 Task: Display the moderation dashboard of "Digital Experience".
Action: Mouse moved to (1010, 70)
Screenshot: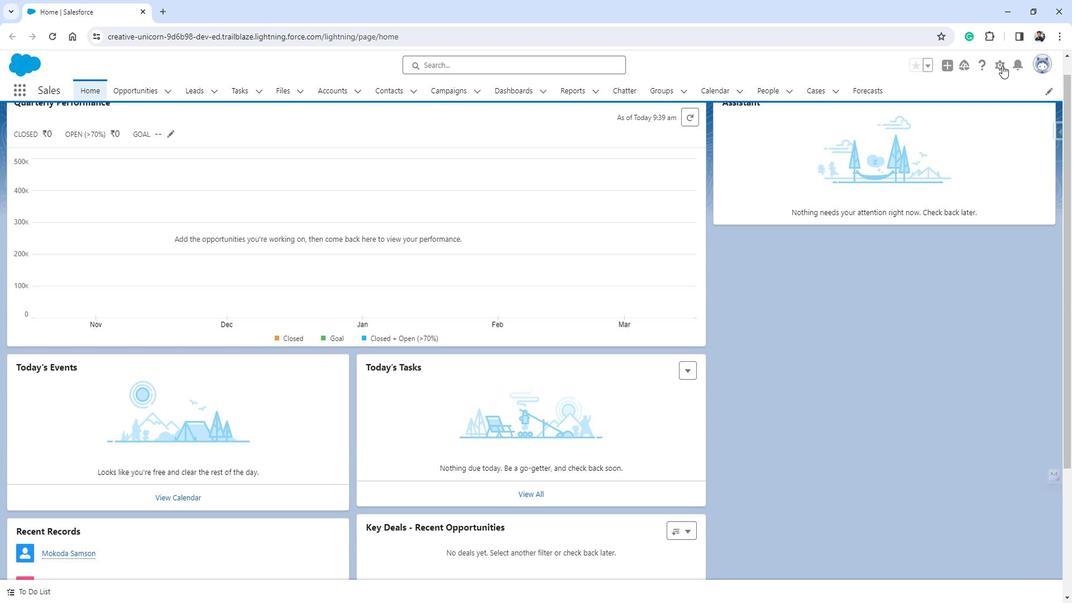 
Action: Mouse pressed left at (1010, 70)
Screenshot: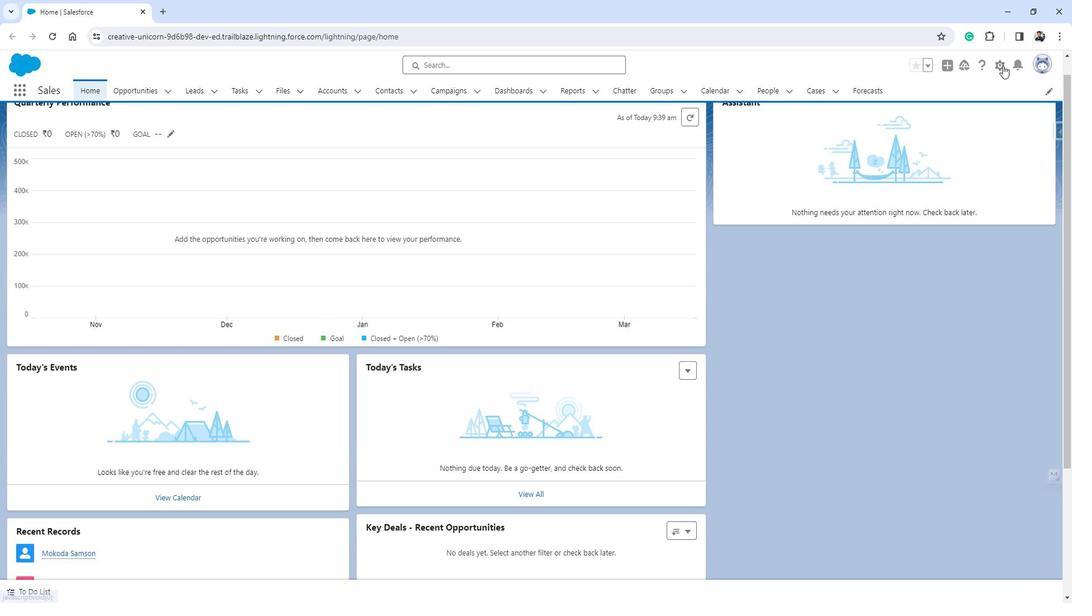 
Action: Mouse moved to (969, 102)
Screenshot: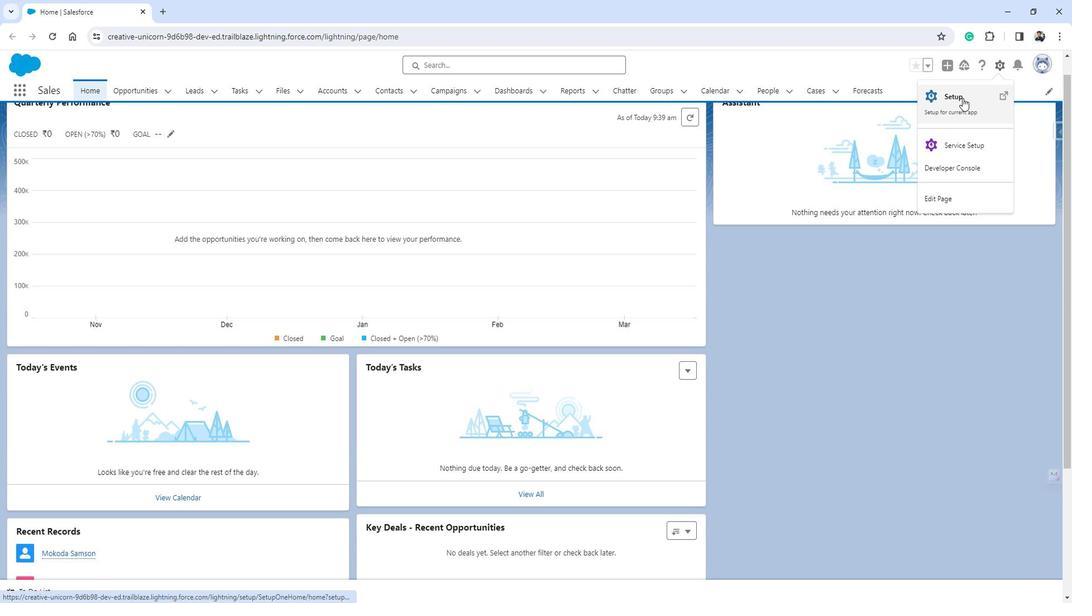 
Action: Mouse pressed left at (969, 102)
Screenshot: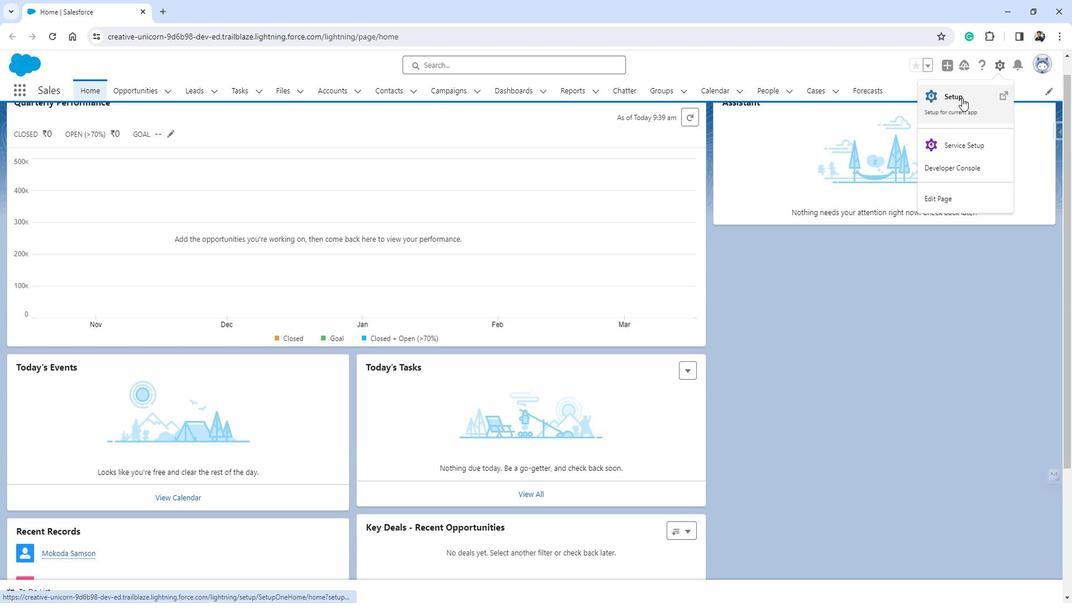 
Action: Mouse moved to (85, 349)
Screenshot: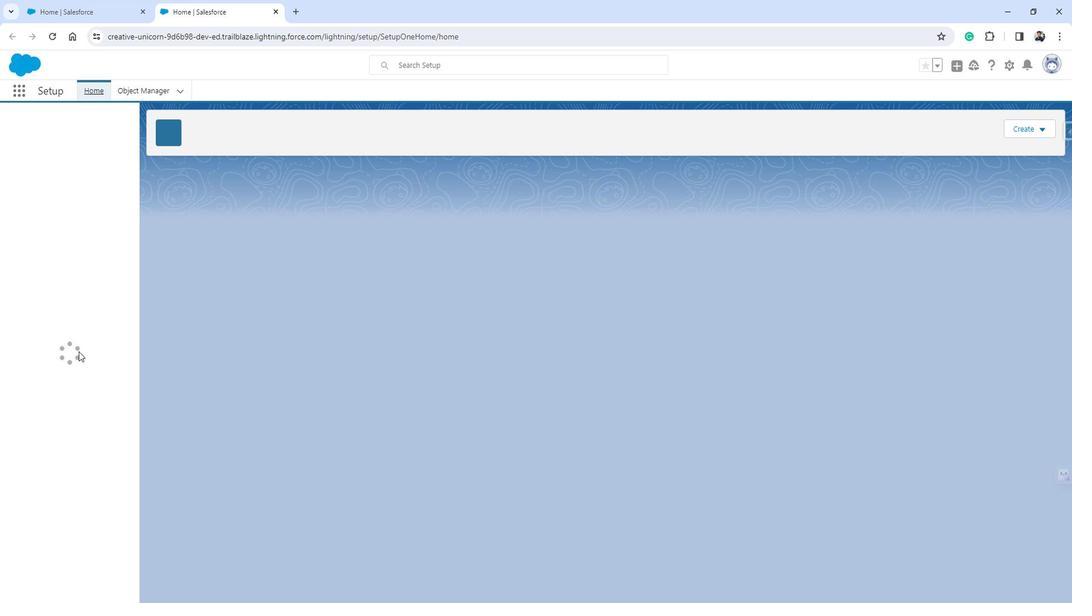 
Action: Mouse scrolled (85, 348) with delta (0, 0)
Screenshot: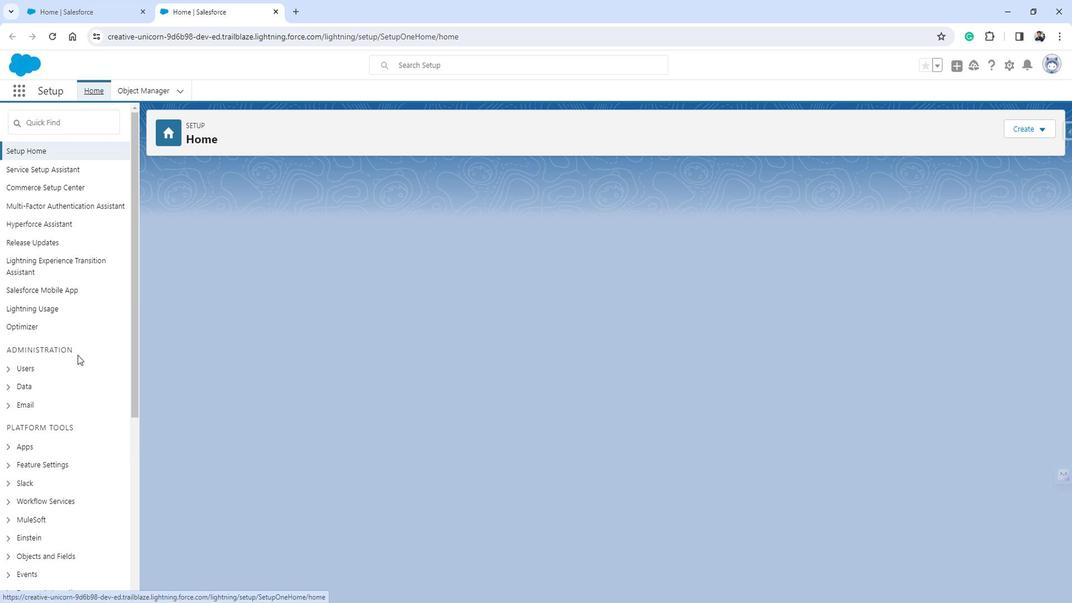 
Action: Mouse scrolled (85, 348) with delta (0, 0)
Screenshot: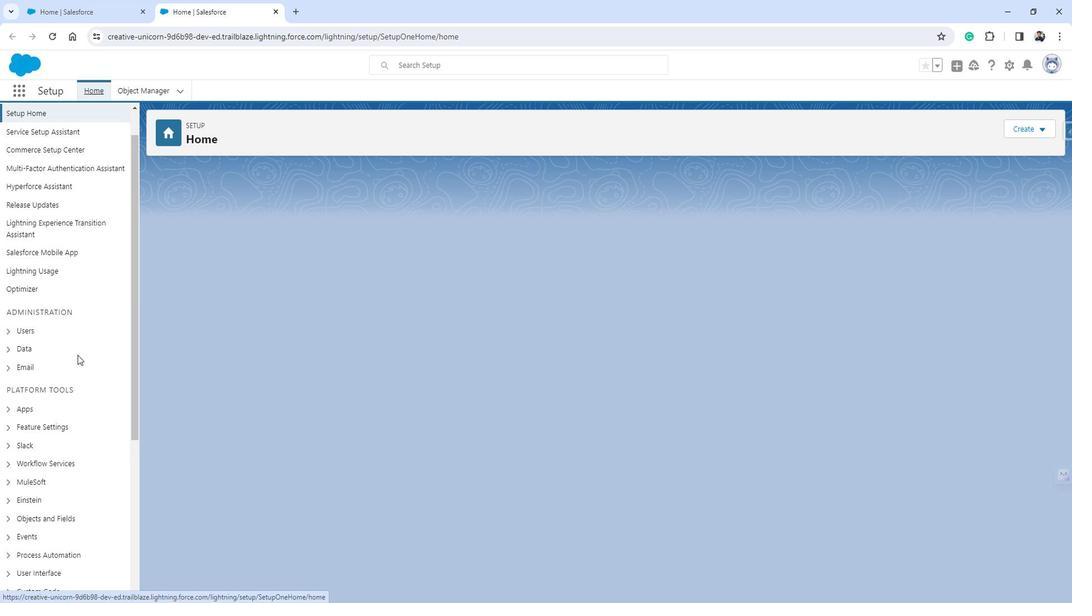 
Action: Mouse moved to (65, 340)
Screenshot: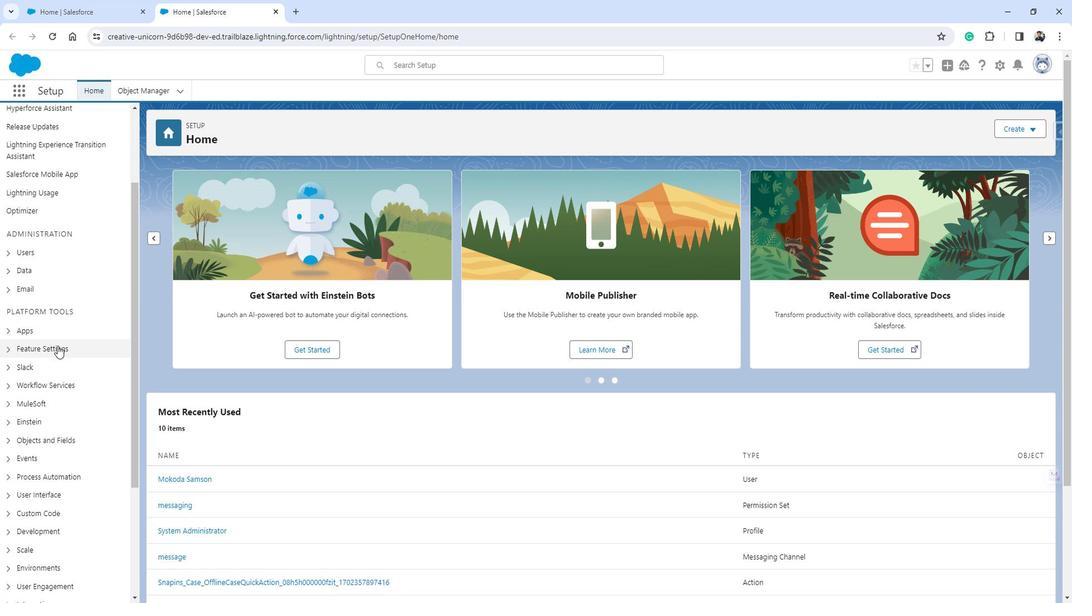 
Action: Mouse pressed left at (65, 340)
Screenshot: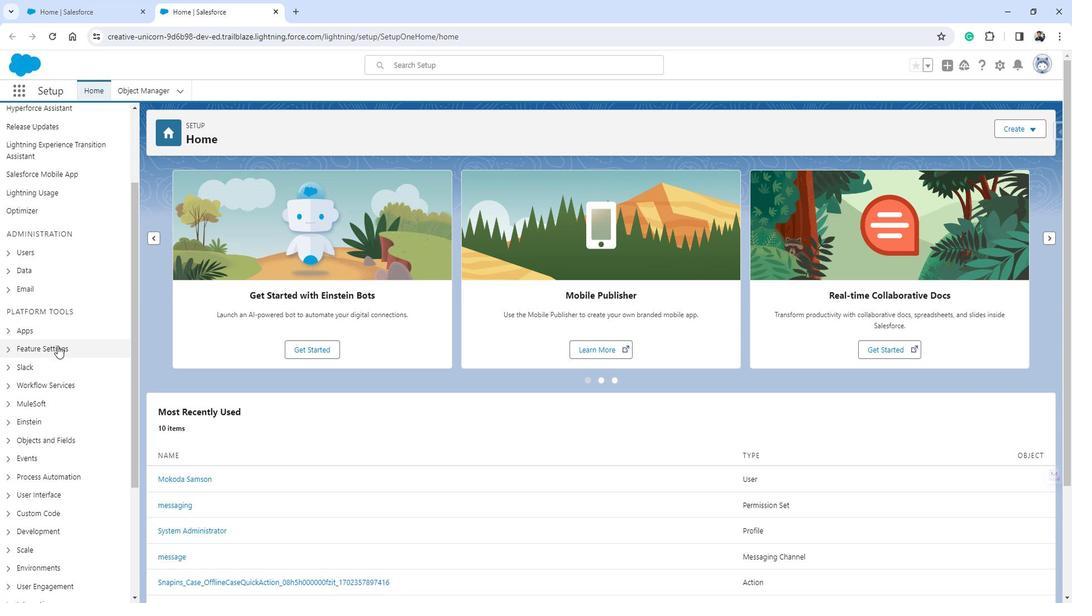 
Action: Mouse scrolled (65, 340) with delta (0, 0)
Screenshot: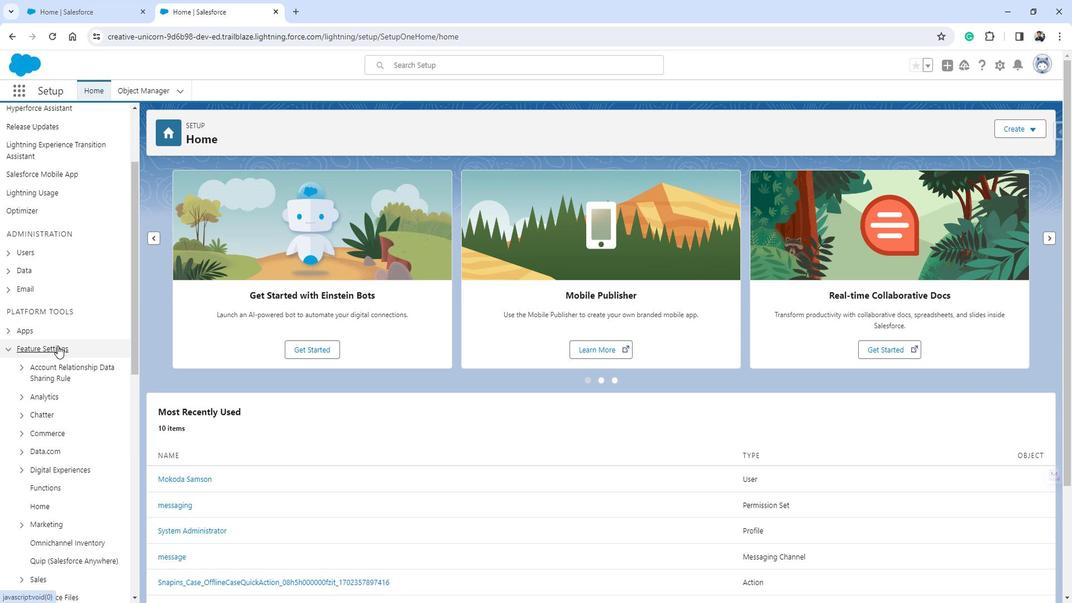 
Action: Mouse scrolled (65, 340) with delta (0, 0)
Screenshot: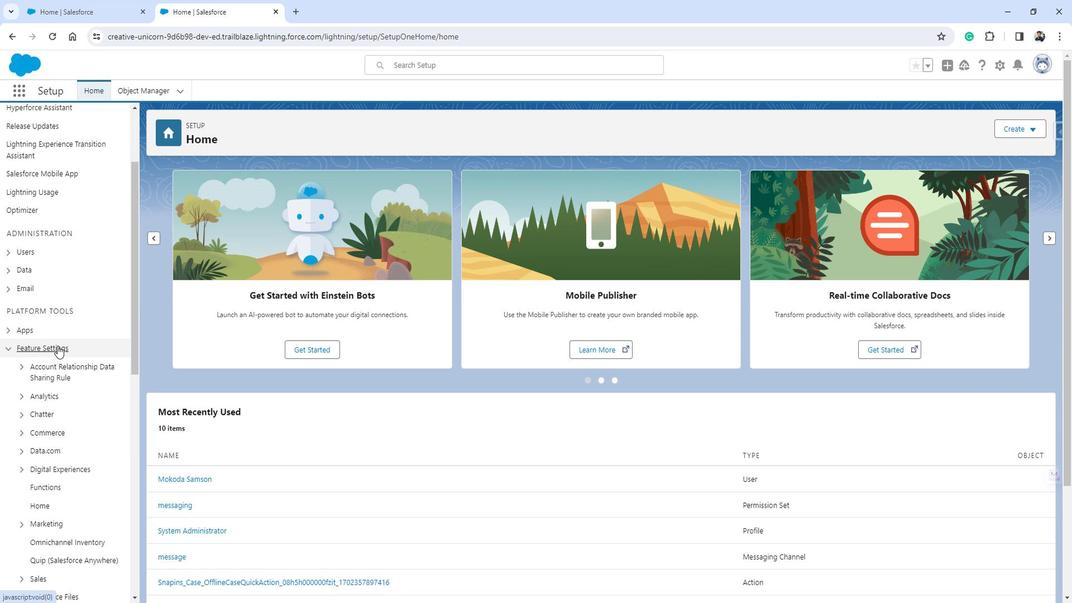 
Action: Mouse moved to (63, 344)
Screenshot: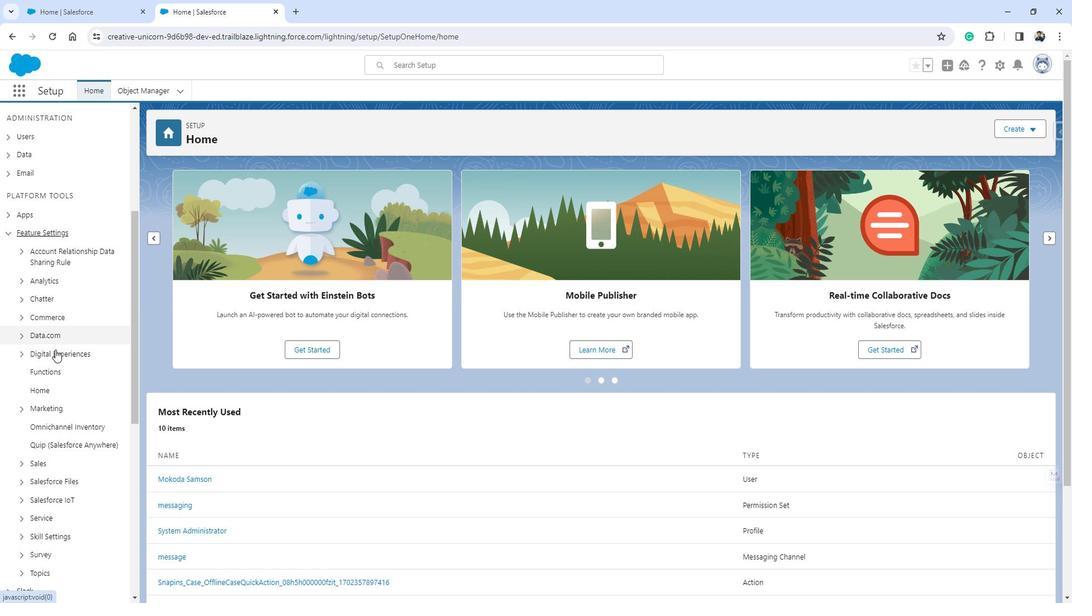 
Action: Mouse pressed left at (63, 344)
Screenshot: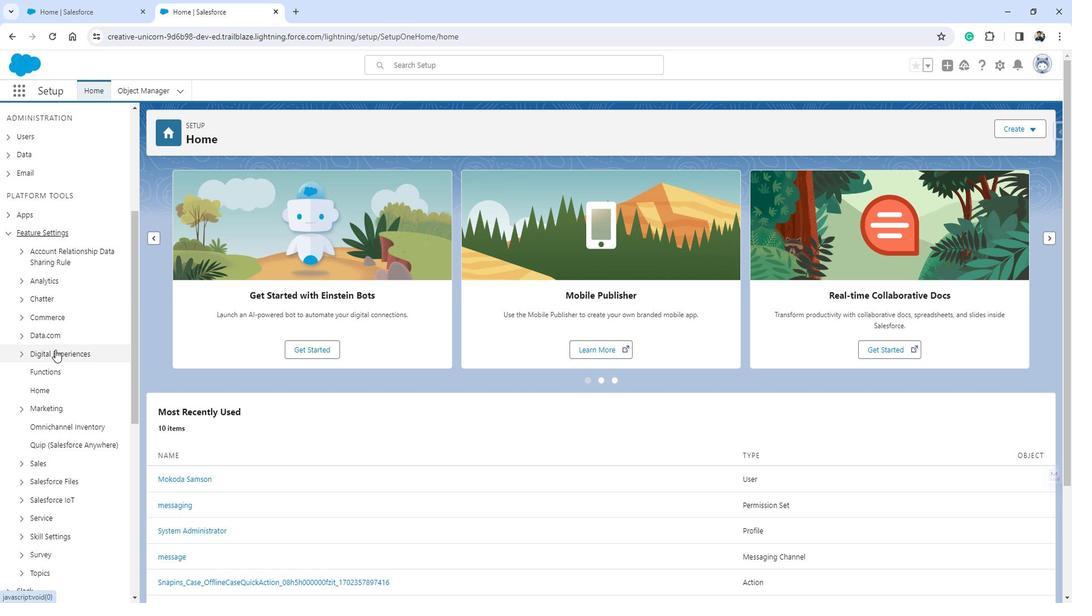 
Action: Mouse moved to (52, 362)
Screenshot: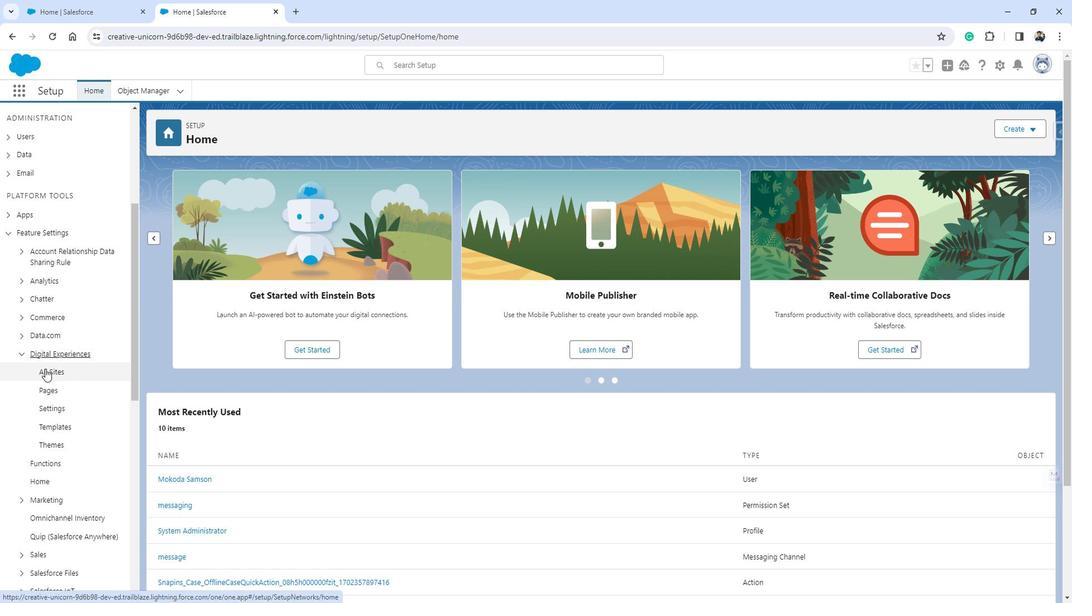 
Action: Mouse pressed left at (52, 362)
Screenshot: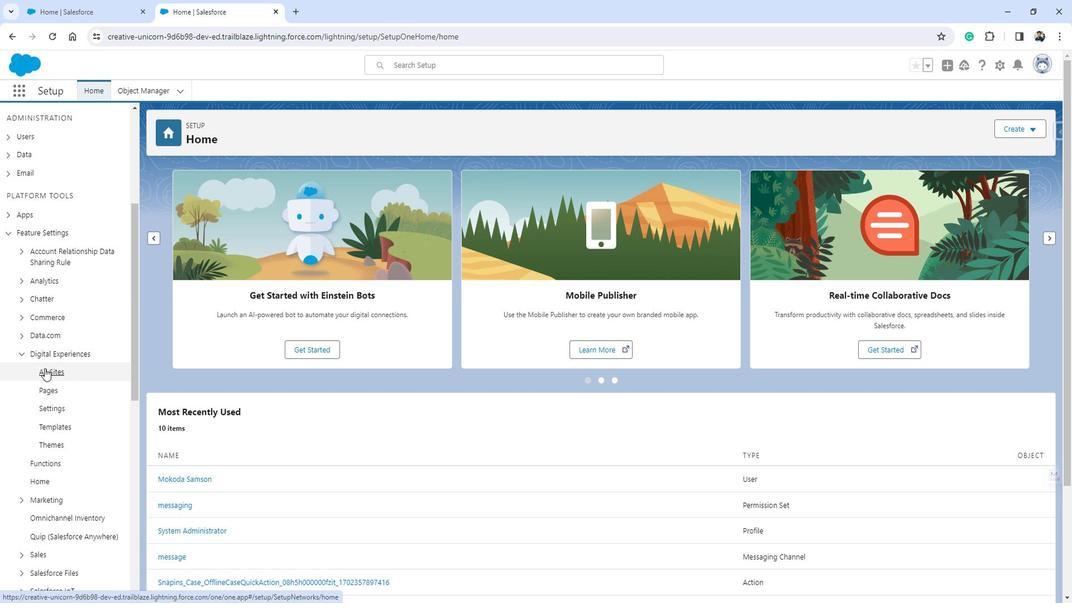 
Action: Mouse moved to (192, 340)
Screenshot: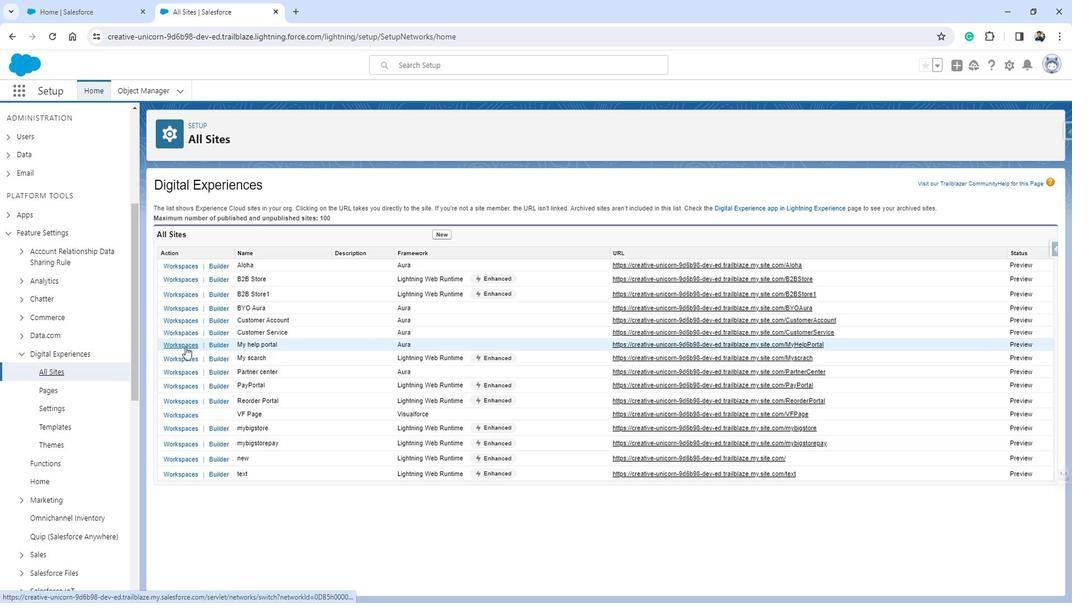 
Action: Mouse pressed left at (192, 340)
Screenshot: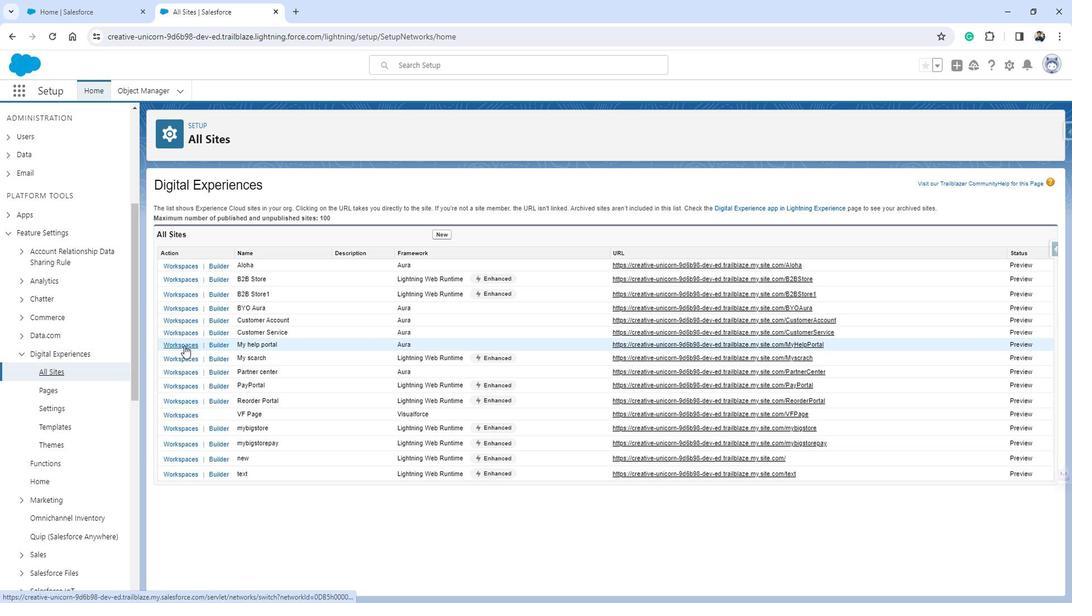 
Action: Mouse moved to (373, 352)
Screenshot: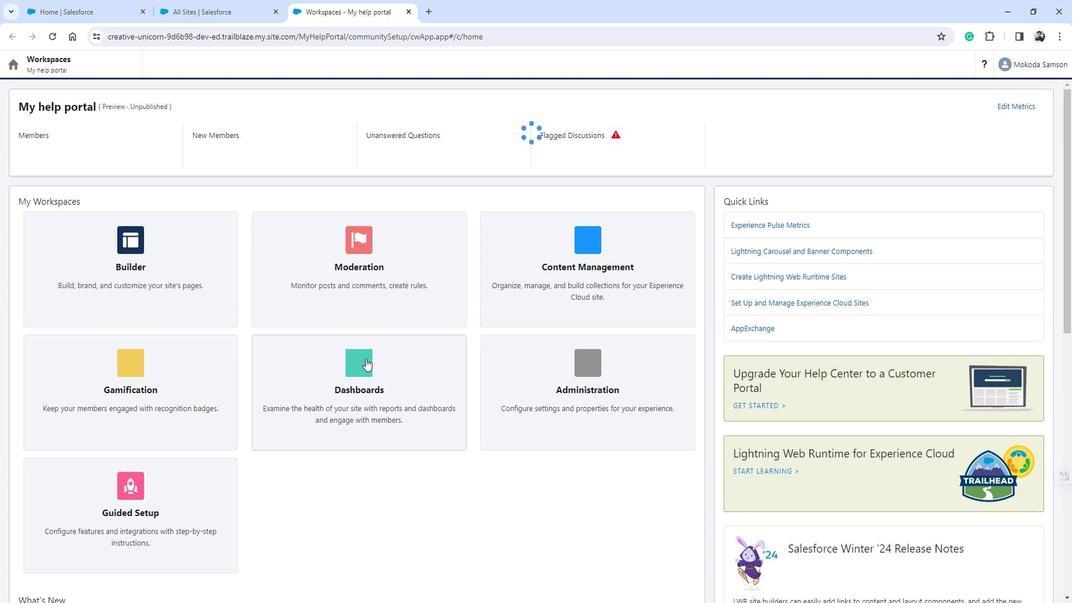 
Action: Mouse pressed left at (373, 352)
Screenshot: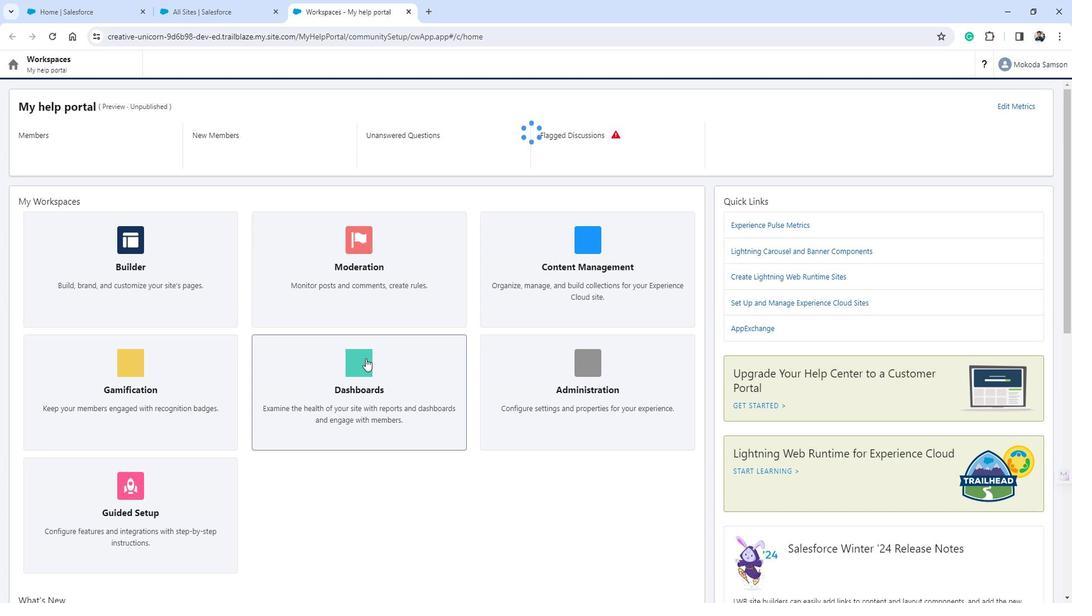 
Action: Mouse moved to (221, 72)
Screenshot: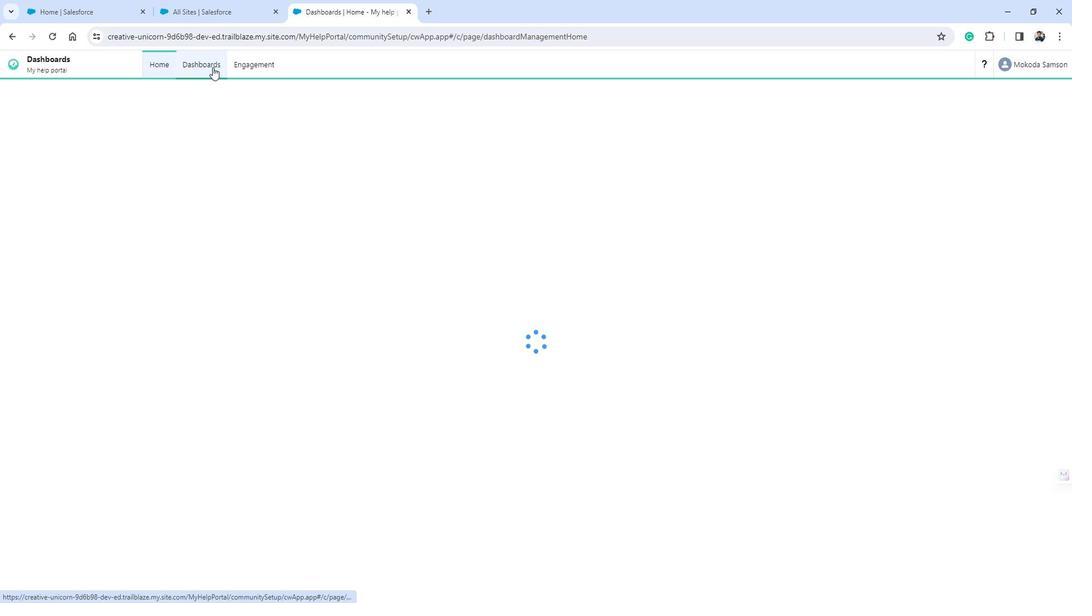 
Action: Mouse pressed left at (221, 72)
Screenshot: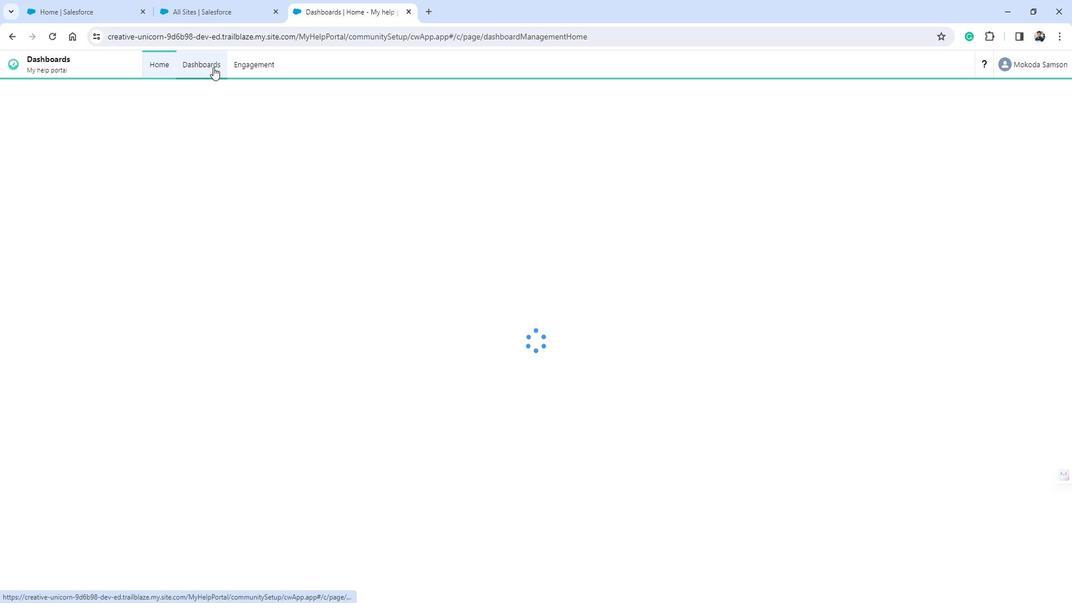 
Action: Mouse moved to (97, 222)
Screenshot: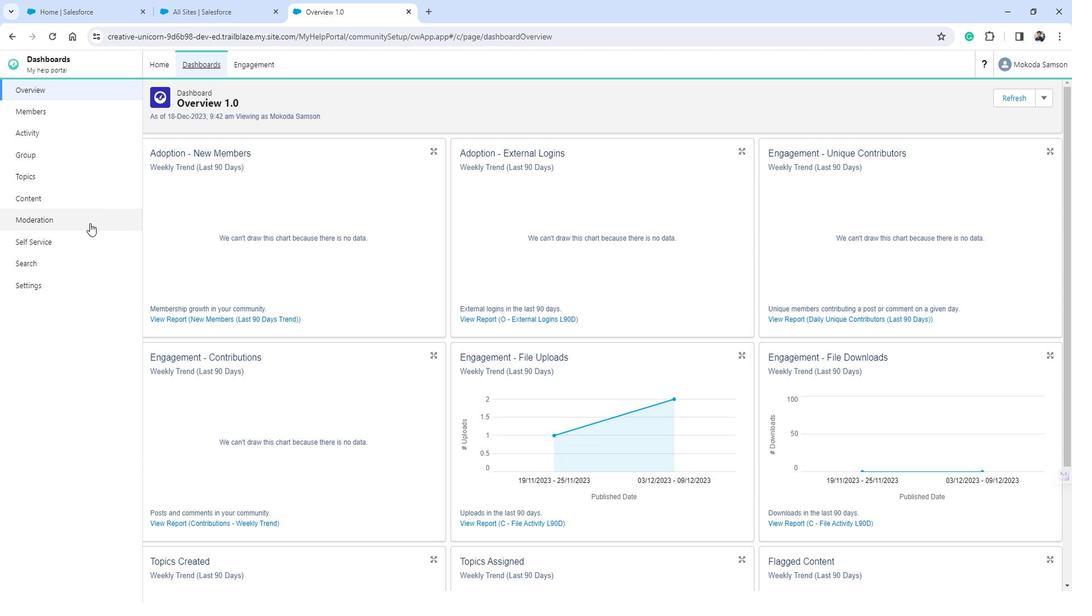 
Action: Mouse pressed left at (97, 222)
Screenshot: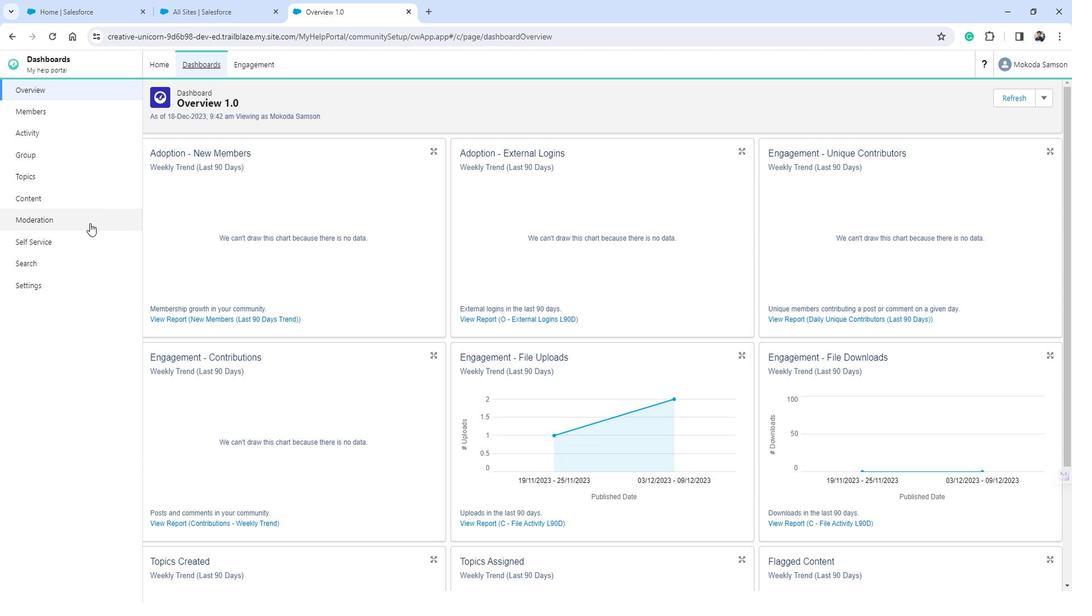 
Action: Mouse moved to (484, 236)
Screenshot: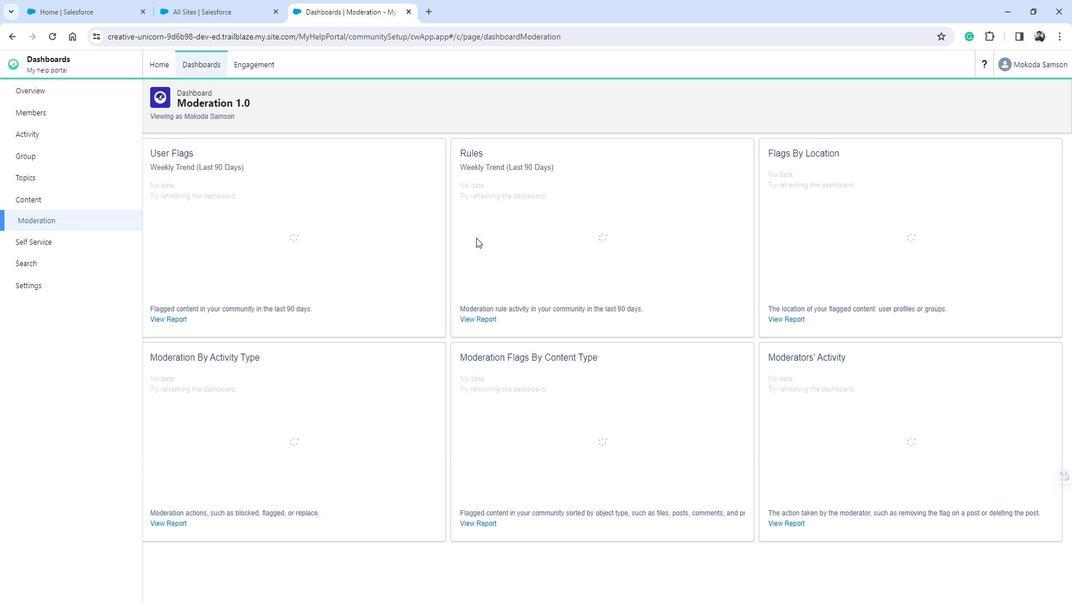 
